 Task: Create a section Agile Achievers and in the section, add a milestone Mobile App Development in the project AdaptFlow
Action: Mouse moved to (191, 534)
Screenshot: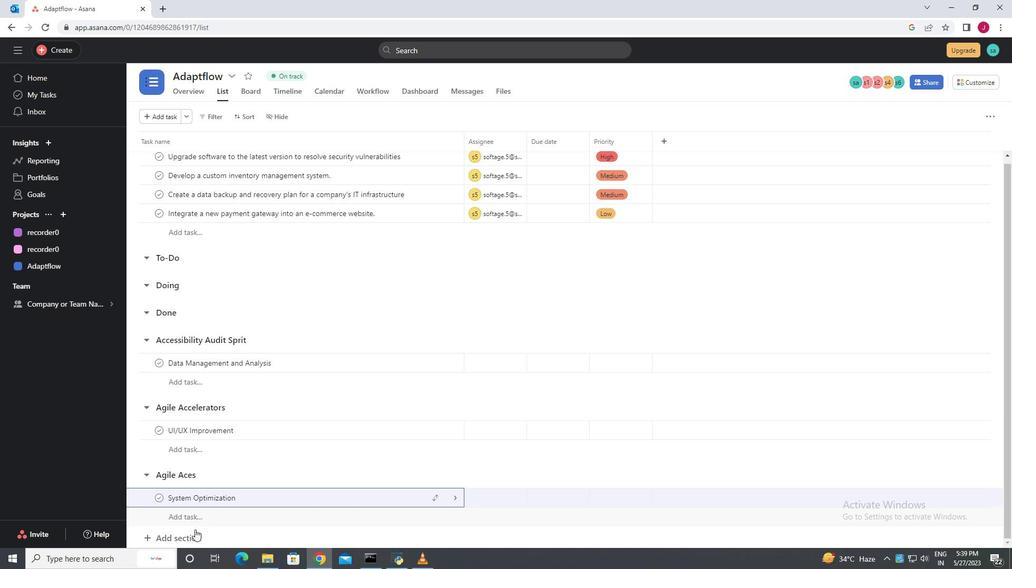 
Action: Mouse pressed left at (191, 534)
Screenshot: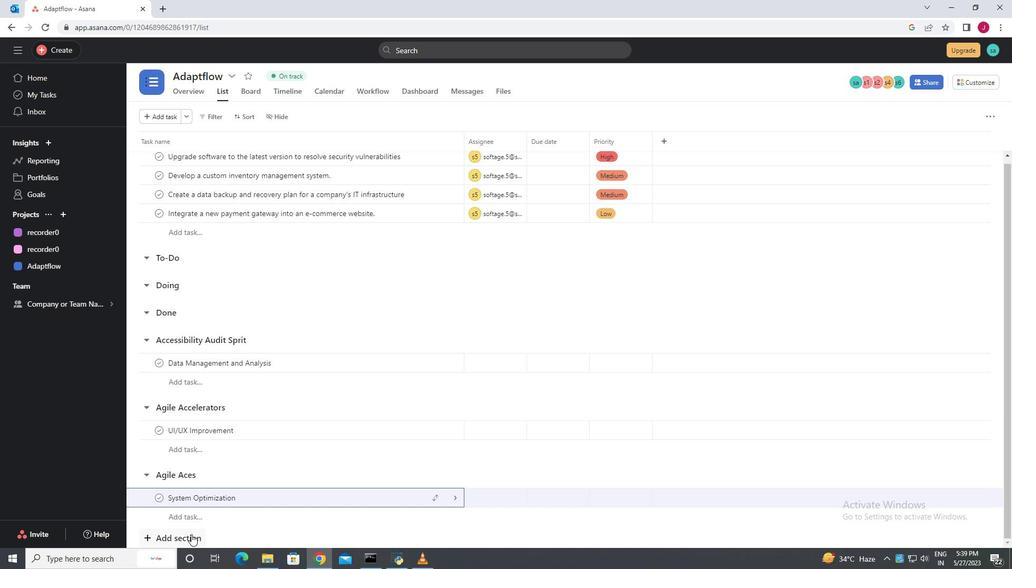 
Action: Mouse moved to (254, 499)
Screenshot: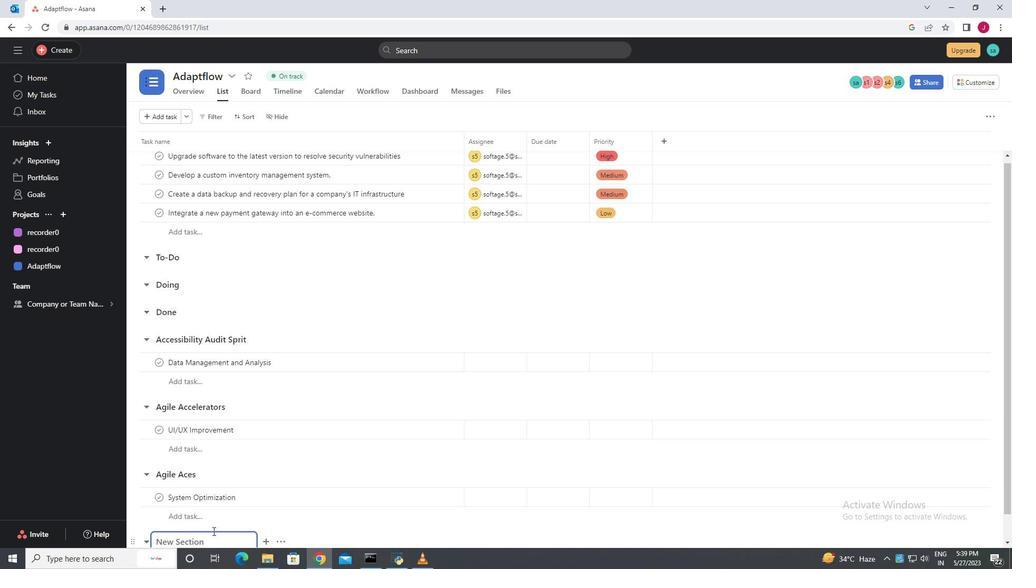 
Action: Mouse scrolled (254, 499) with delta (0, 0)
Screenshot: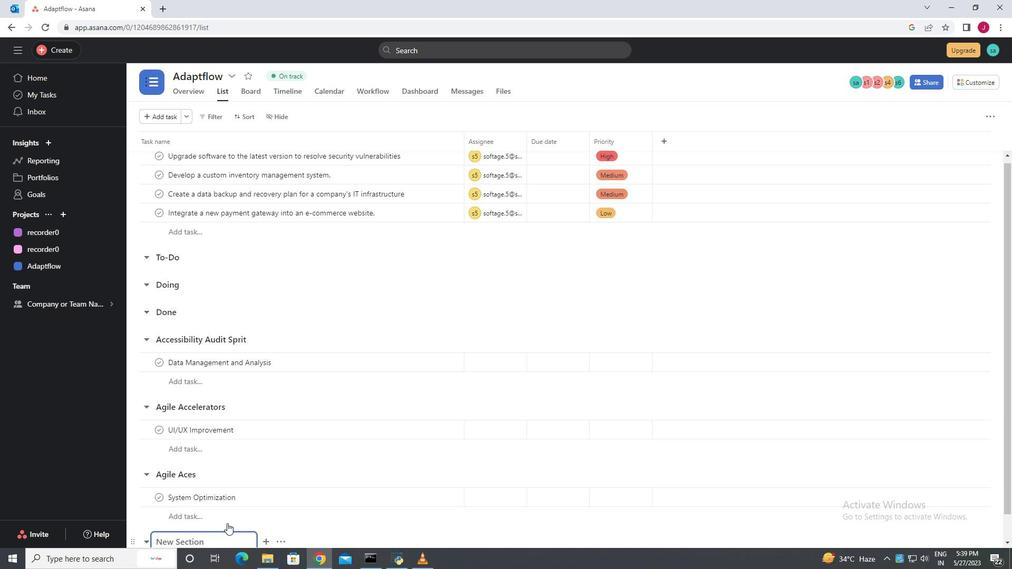 
Action: Mouse scrolled (254, 499) with delta (0, 0)
Screenshot: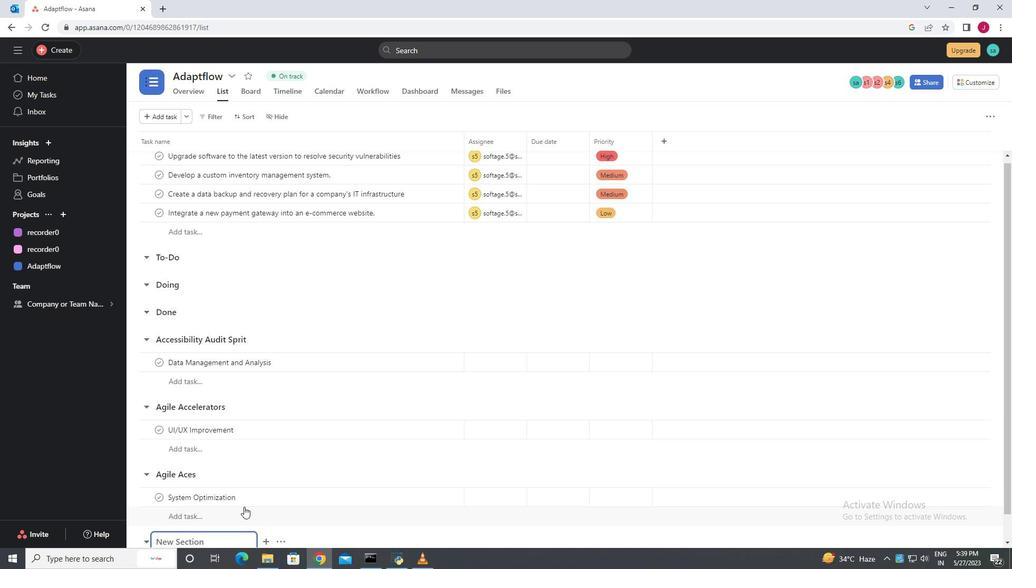 
Action: Mouse scrolled (254, 499) with delta (0, 0)
Screenshot: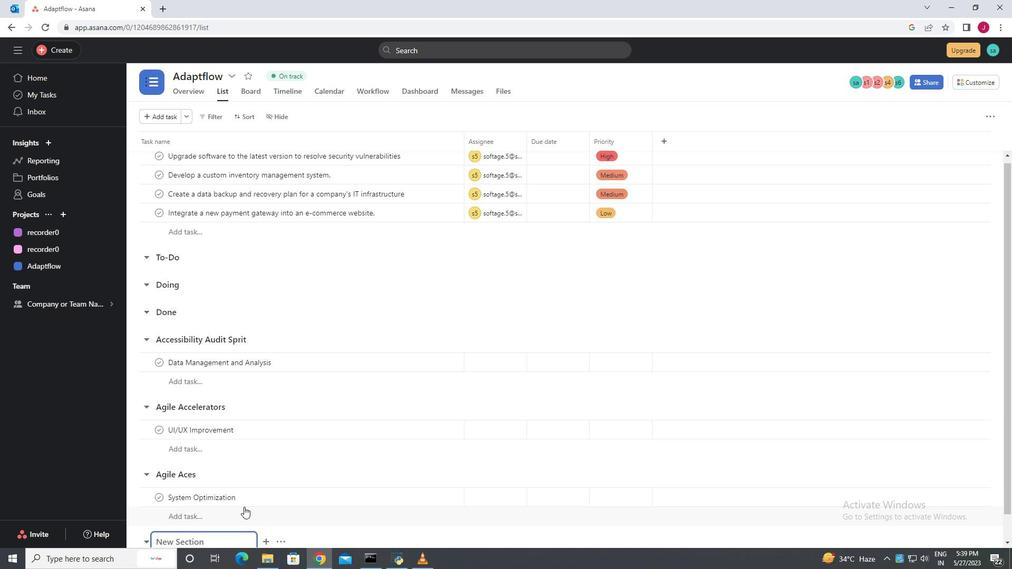 
Action: Mouse scrolled (254, 499) with delta (0, 0)
Screenshot: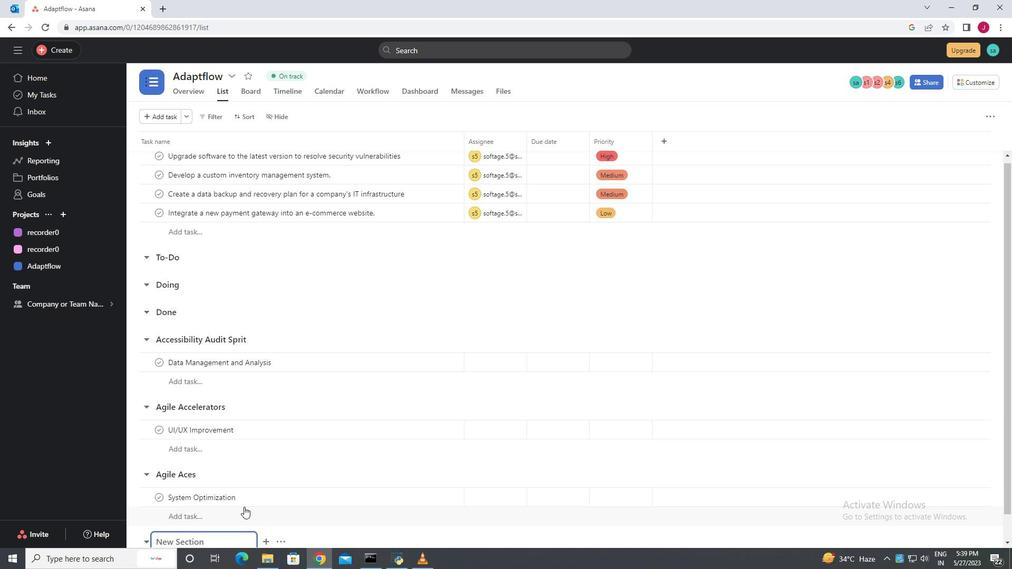 
Action: Mouse scrolled (254, 499) with delta (0, 0)
Screenshot: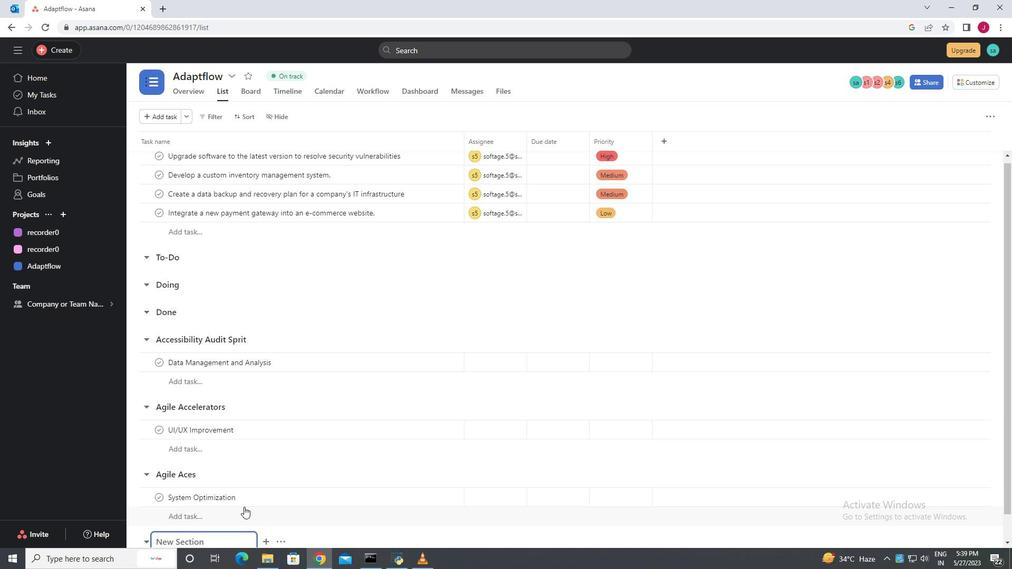 
Action: Mouse moved to (221, 522)
Screenshot: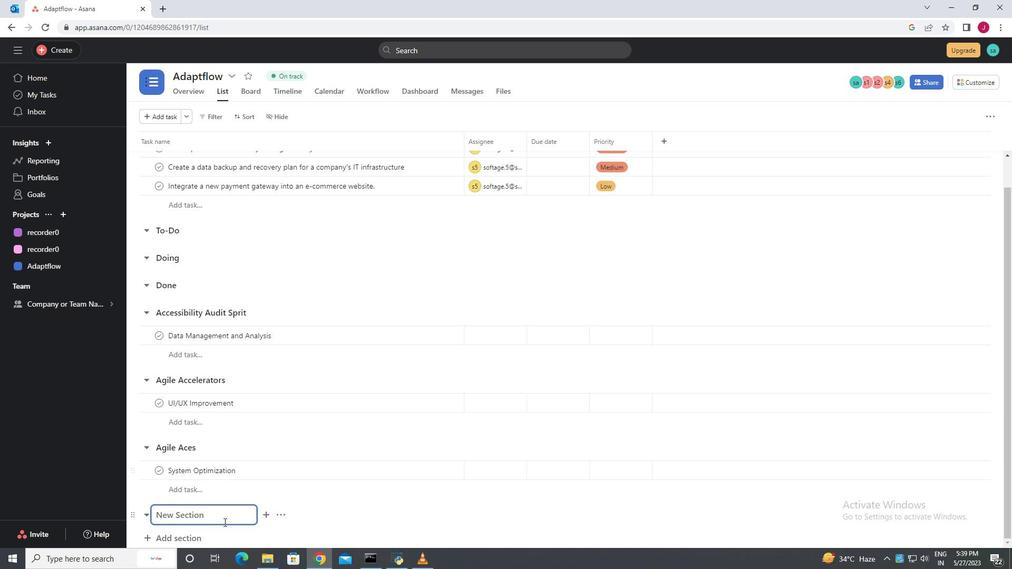 
Action: Mouse scrolled (221, 522) with delta (0, 0)
Screenshot: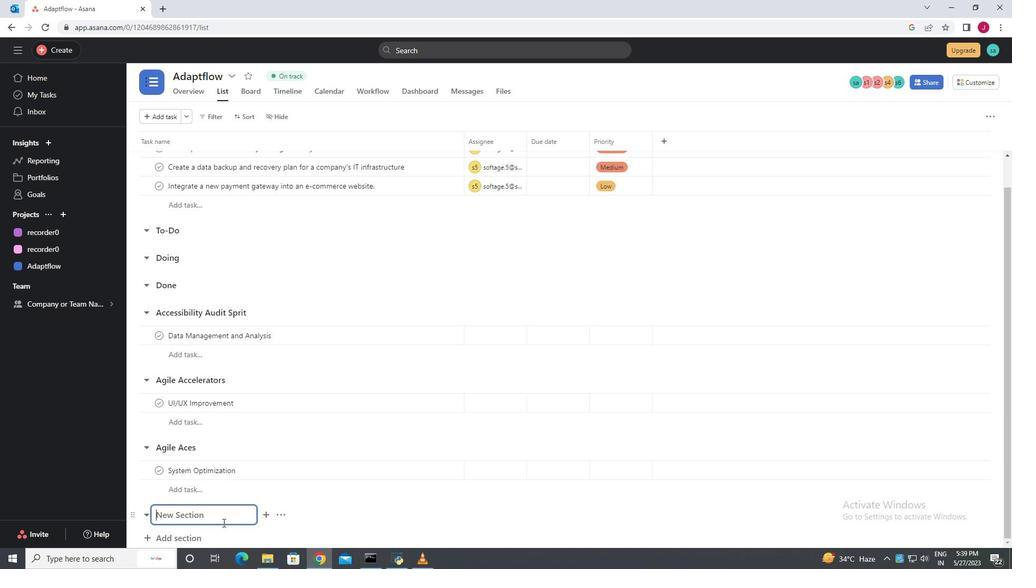 
Action: Mouse scrolled (221, 522) with delta (0, 0)
Screenshot: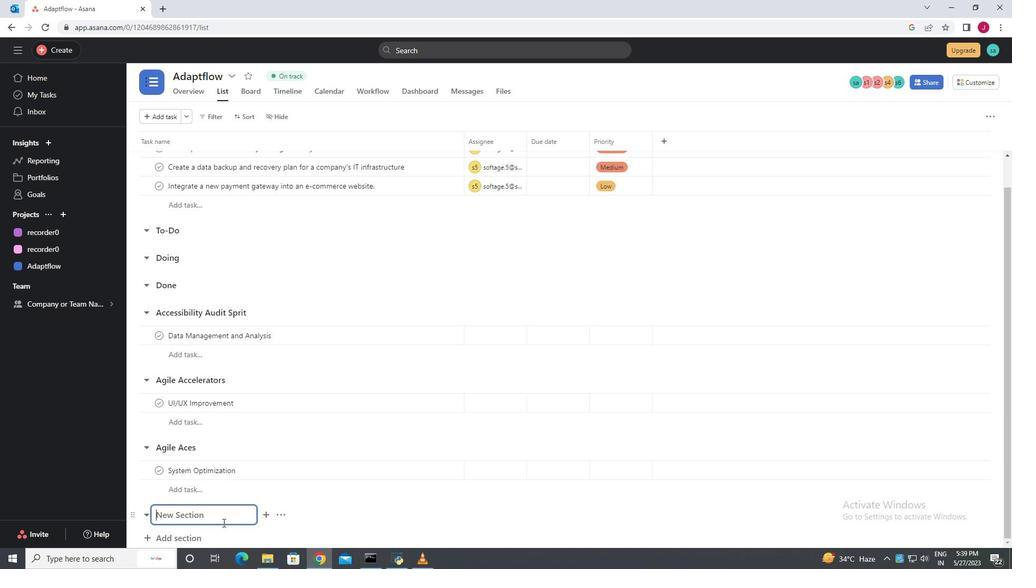 
Action: Mouse scrolled (221, 522) with delta (0, 0)
Screenshot: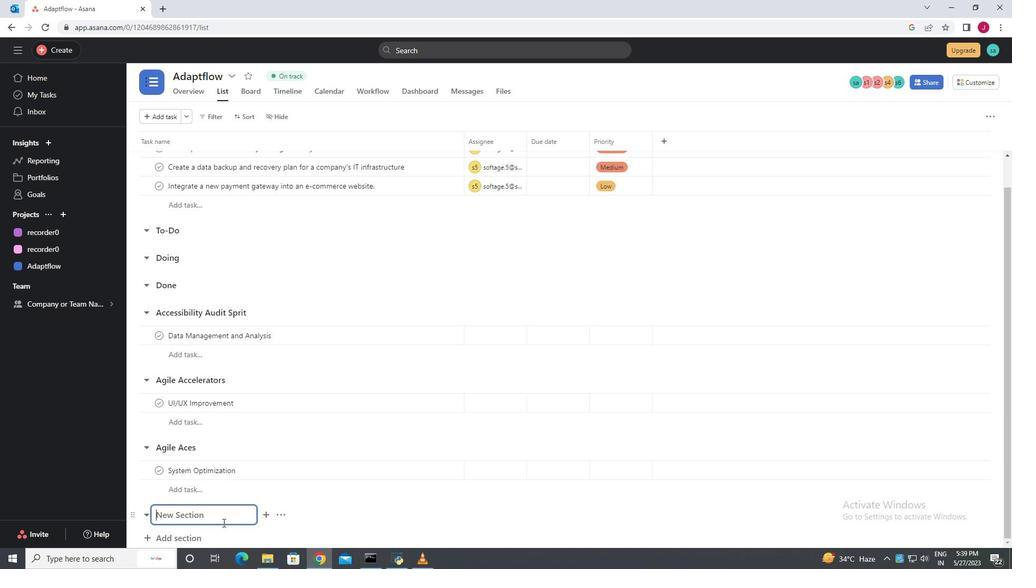 
Action: Mouse moved to (220, 522)
Screenshot: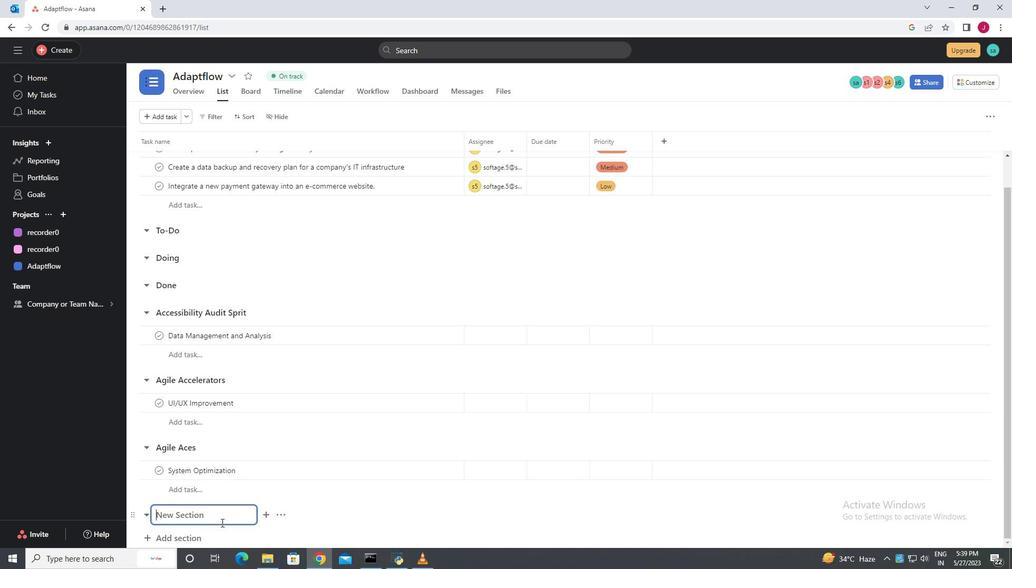 
Action: Mouse scrolled (220, 522) with delta (0, 0)
Screenshot: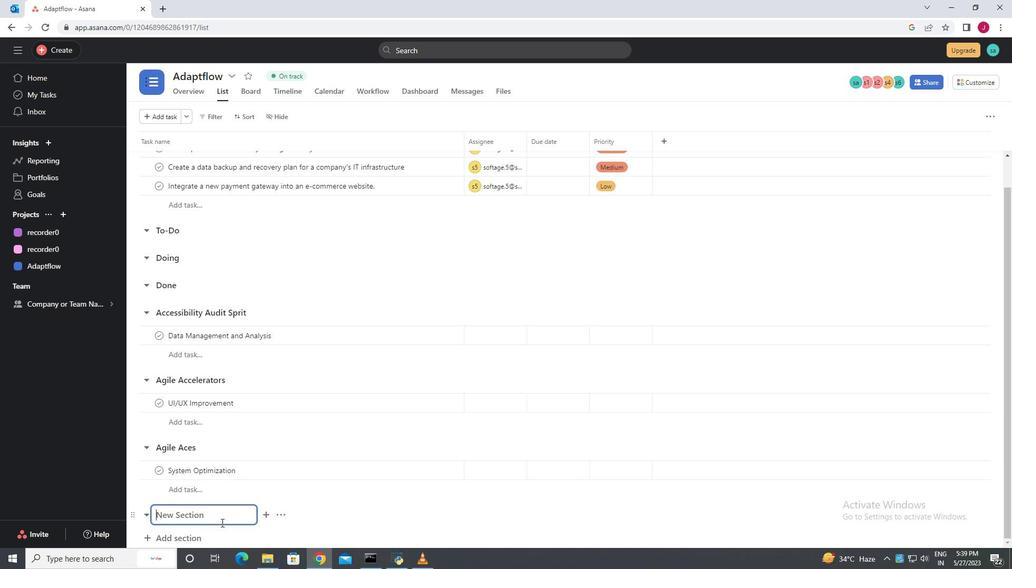 
Action: Mouse moved to (219, 522)
Screenshot: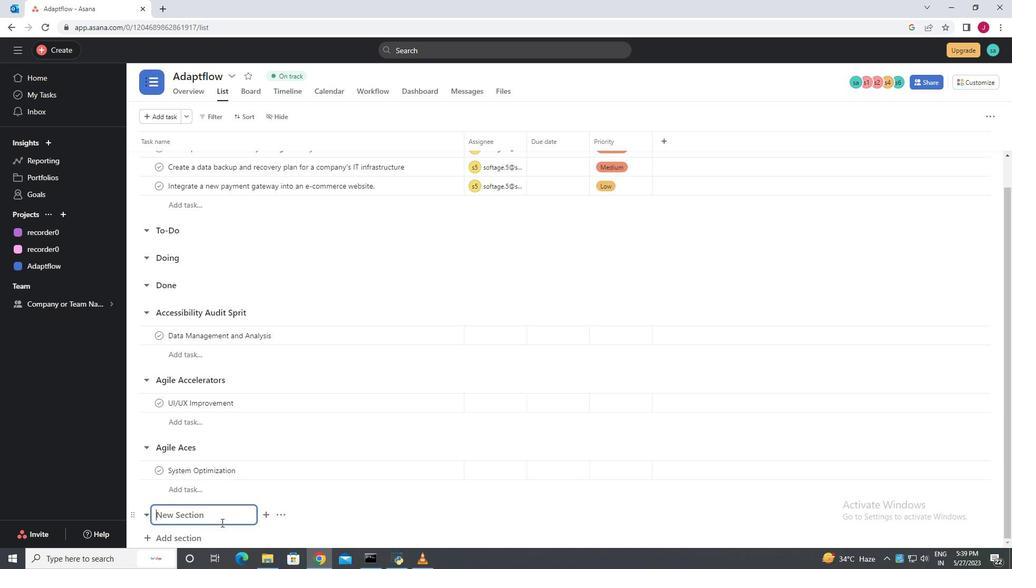 
Action: Mouse scrolled (219, 522) with delta (0, 0)
Screenshot: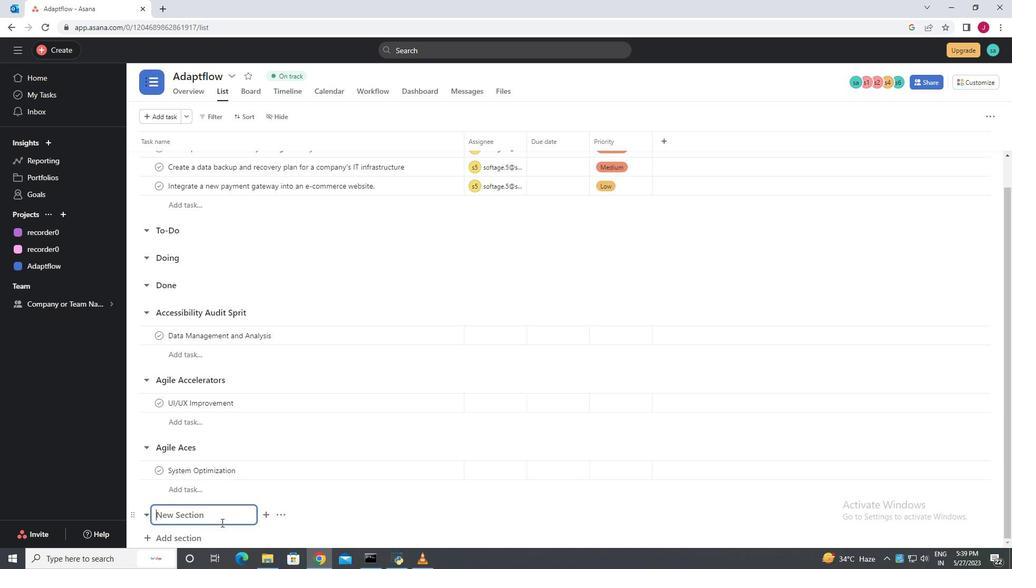 
Action: Mouse moved to (209, 516)
Screenshot: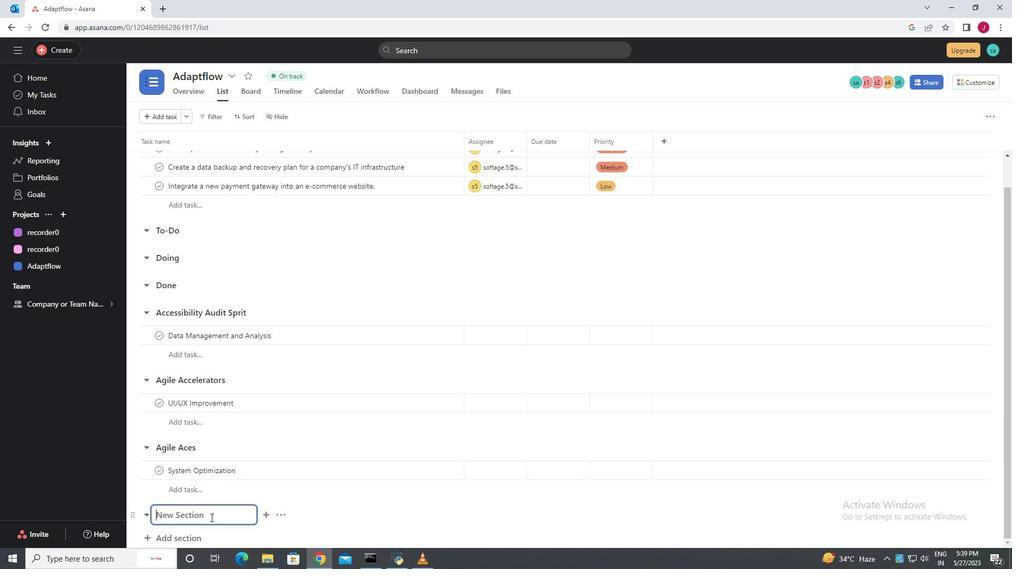 
Action: Key pressed <Key.caps_lock>A<Key.caps_lock>gile<Key.space><Key.caps_lock>A<Key.caps_lock>chiev<Key.backspace><Key.backspace>evers<Key.space><Key.enter><Key.caps_lock>M<Key.caps_lock>obile<Key.space><Key.caps_lock>A<Key.caps_lock>pp<Key.space><Key.caps_lock>D<Key.caps_lock>evelopment<Key.space><Key.enter>
Screenshot: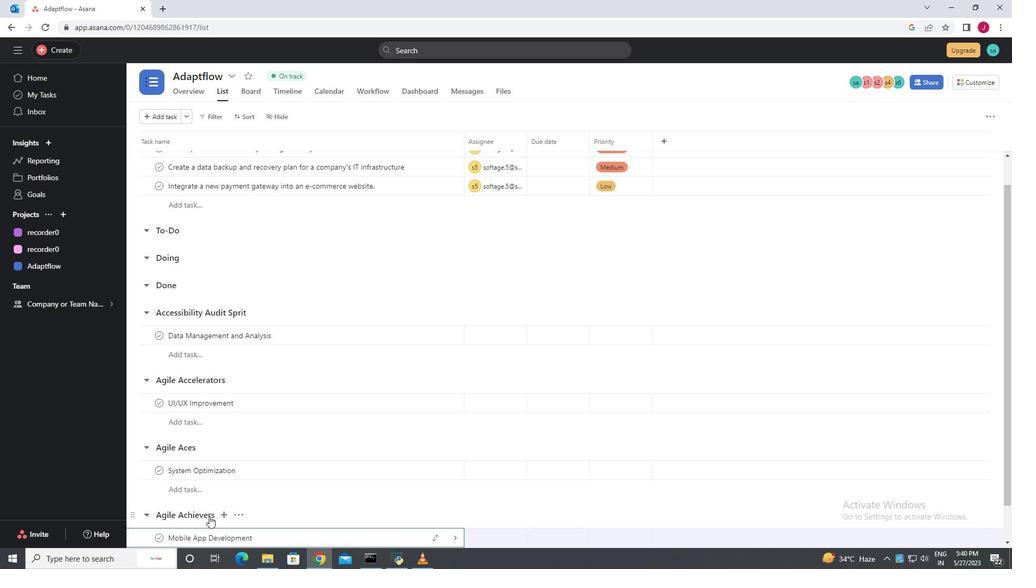 
Action: Mouse moved to (455, 481)
Screenshot: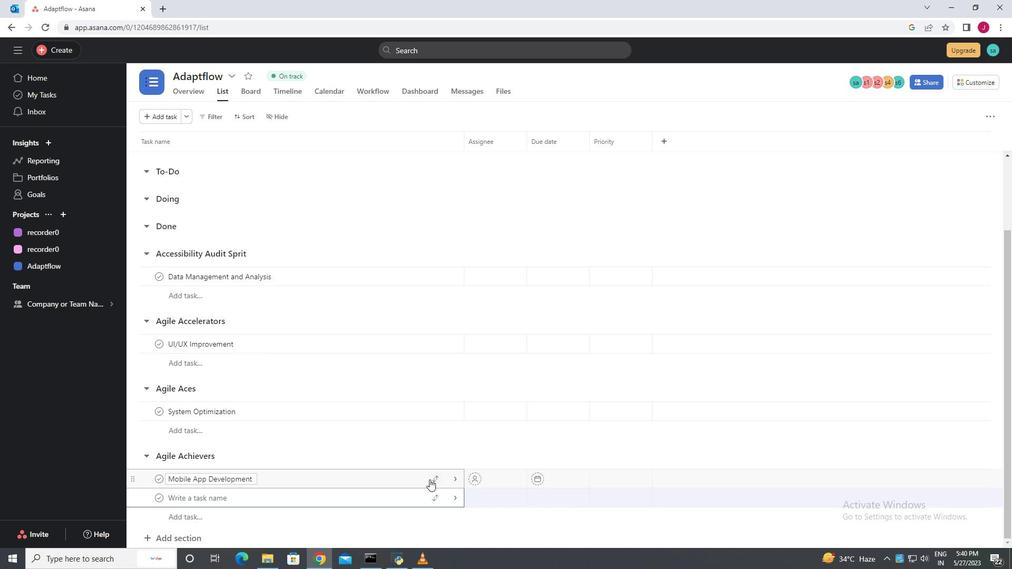 
Action: Mouse pressed left at (455, 481)
Screenshot: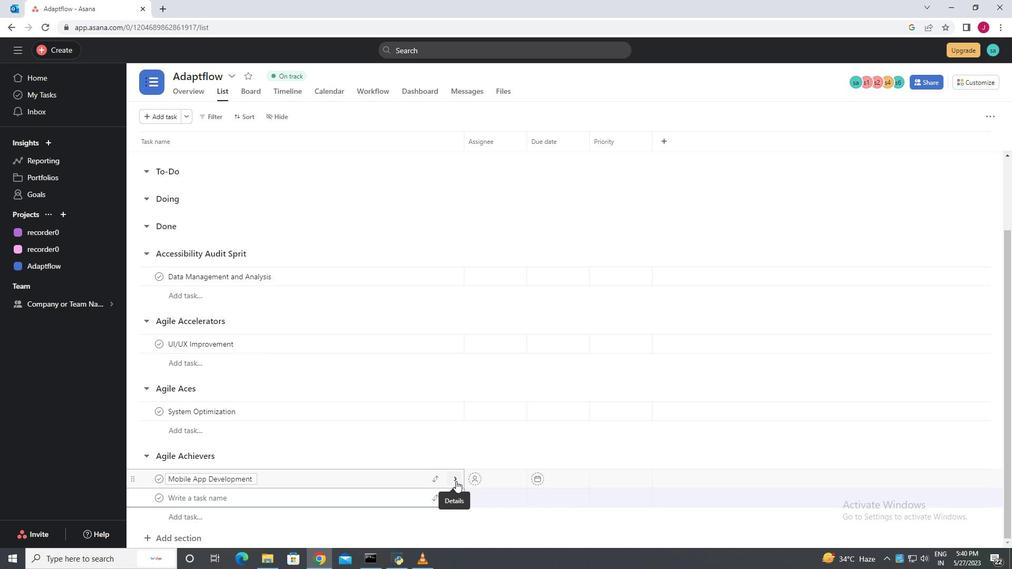 
Action: Mouse moved to (453, 497)
Screenshot: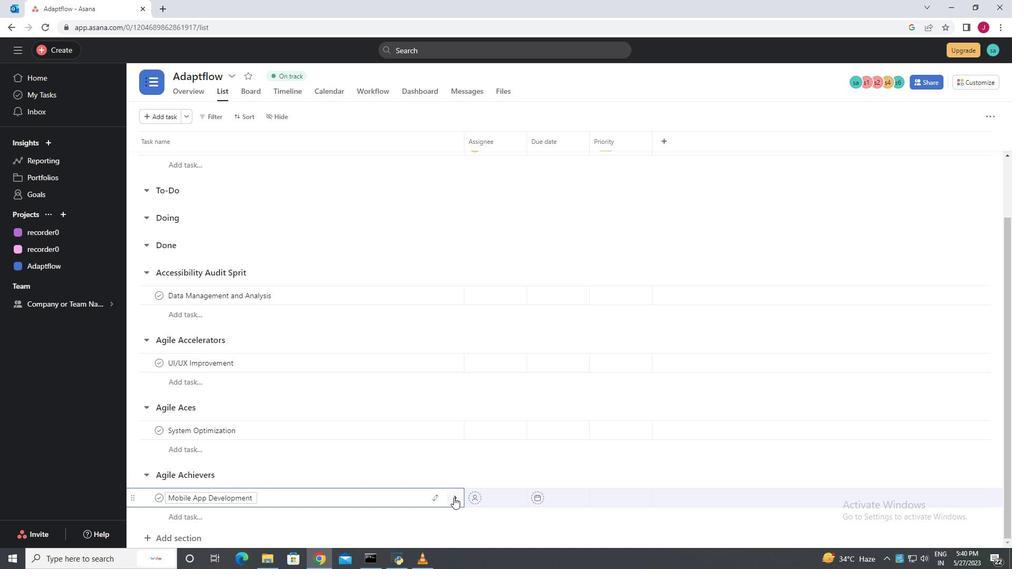 
Action: Mouse pressed left at (453, 497)
Screenshot: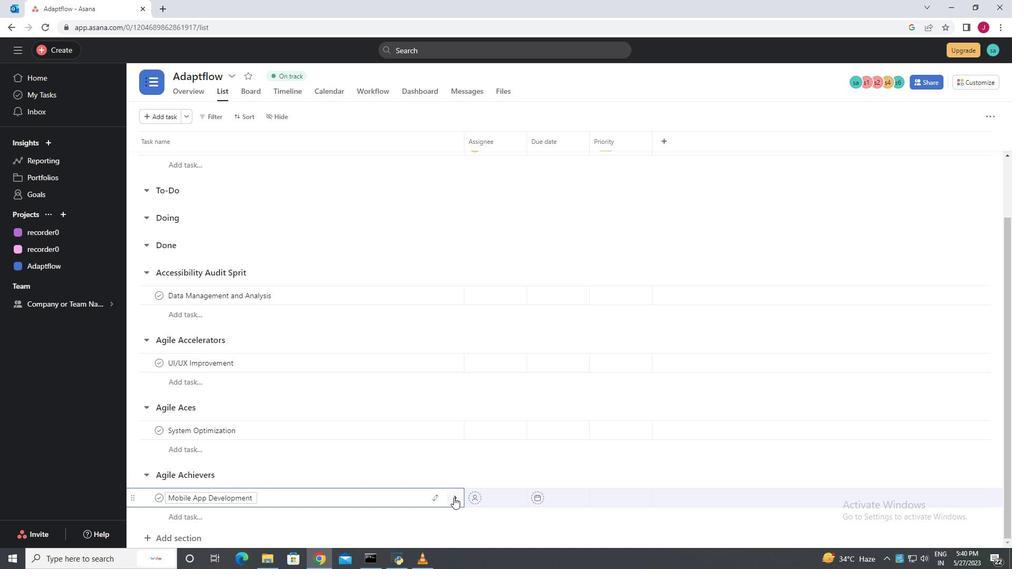 
Action: Mouse moved to (972, 113)
Screenshot: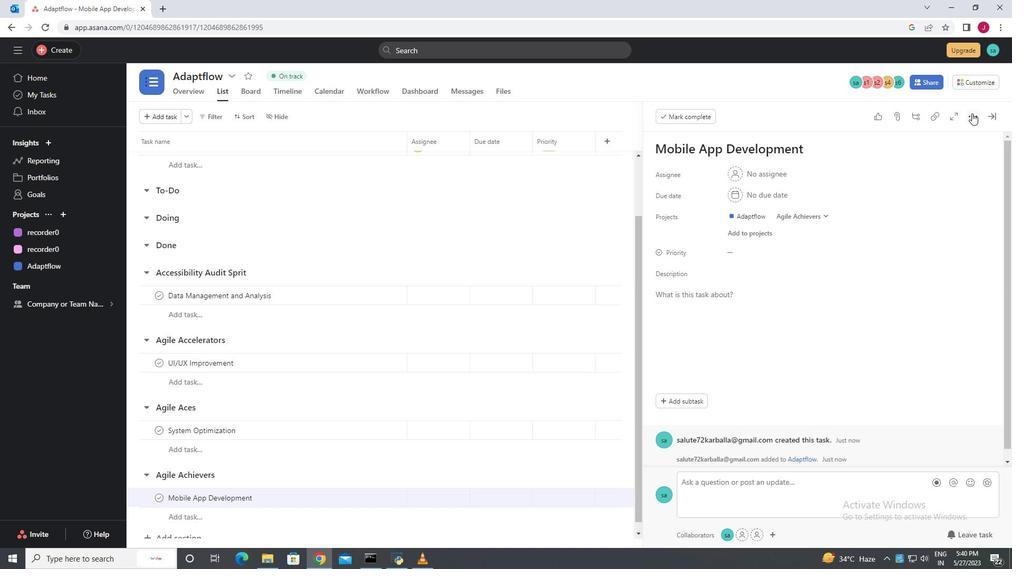 
Action: Mouse pressed left at (972, 113)
Screenshot: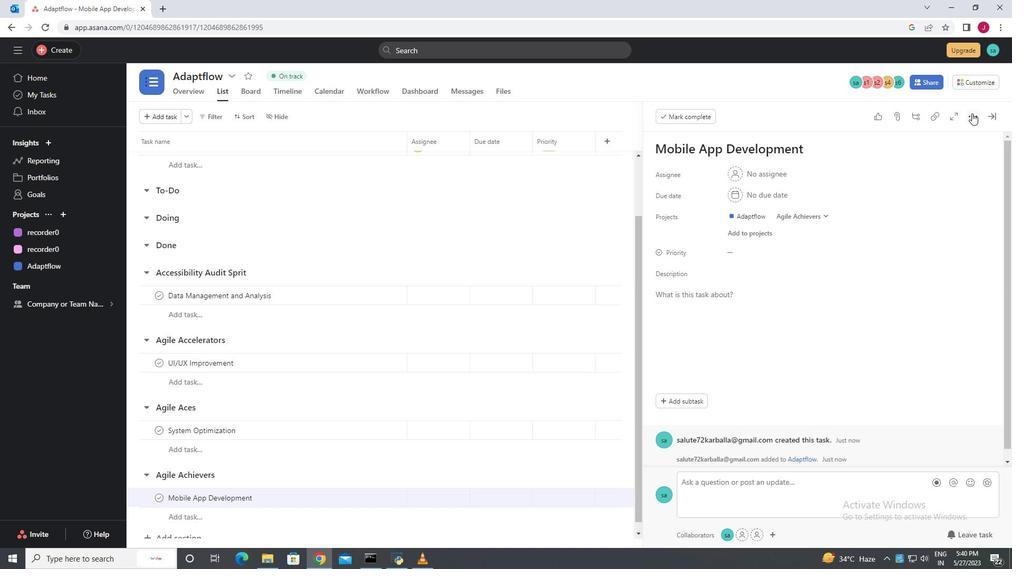 
Action: Mouse moved to (877, 151)
Screenshot: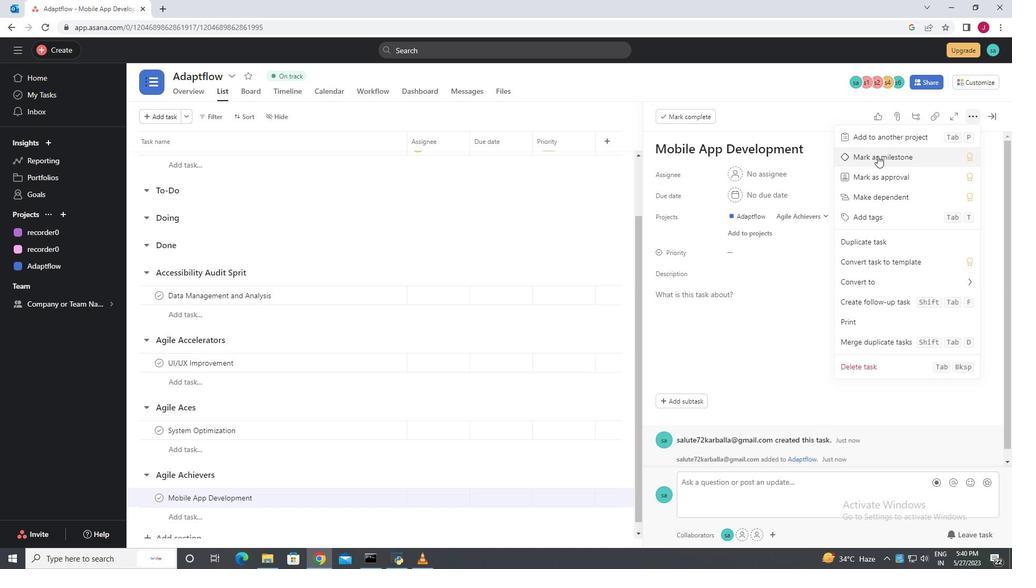 
Action: Mouse pressed left at (877, 151)
Screenshot: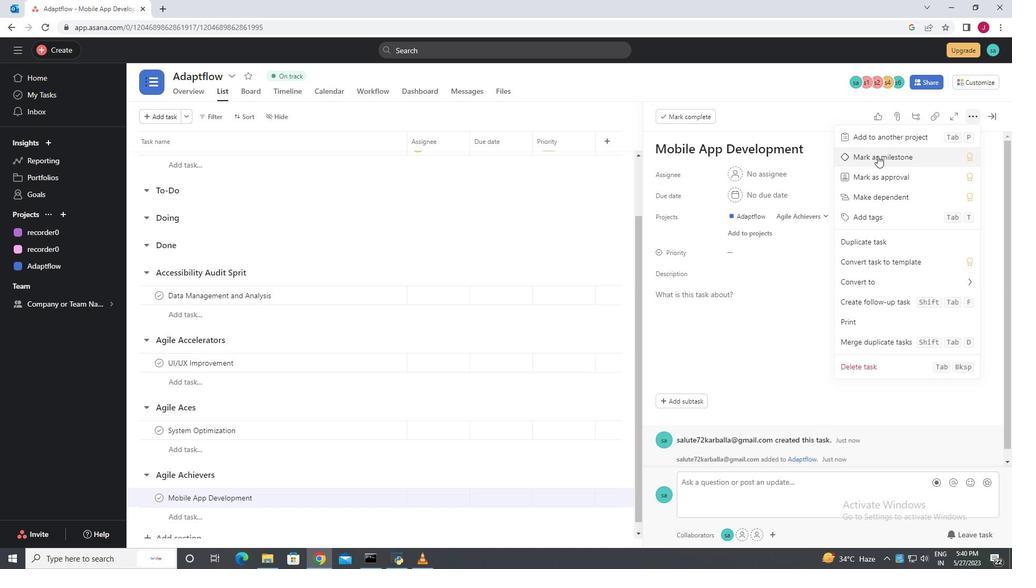 
Action: Mouse moved to (817, 194)
Screenshot: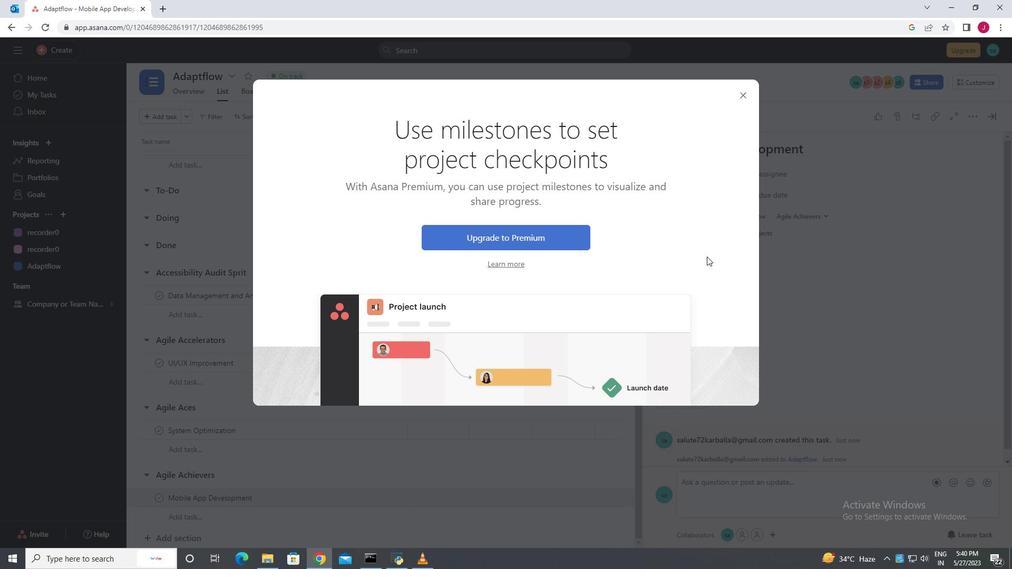 
